 Task: Create a task  Develop a new online tool for online volunteer sign-ups , assign it to team member softage.5@softage.net in the project Brighten and update the status of the task to  On Track  , set the priority of the task to Low
Action: Mouse moved to (80, 60)
Screenshot: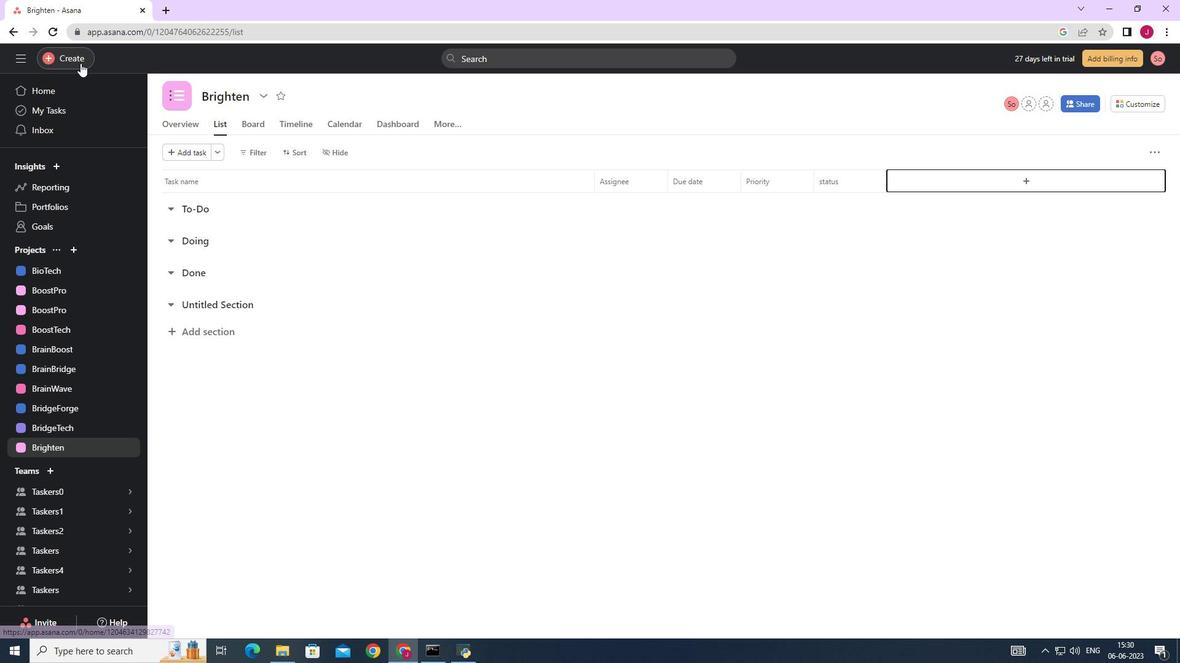 
Action: Mouse pressed left at (80, 60)
Screenshot: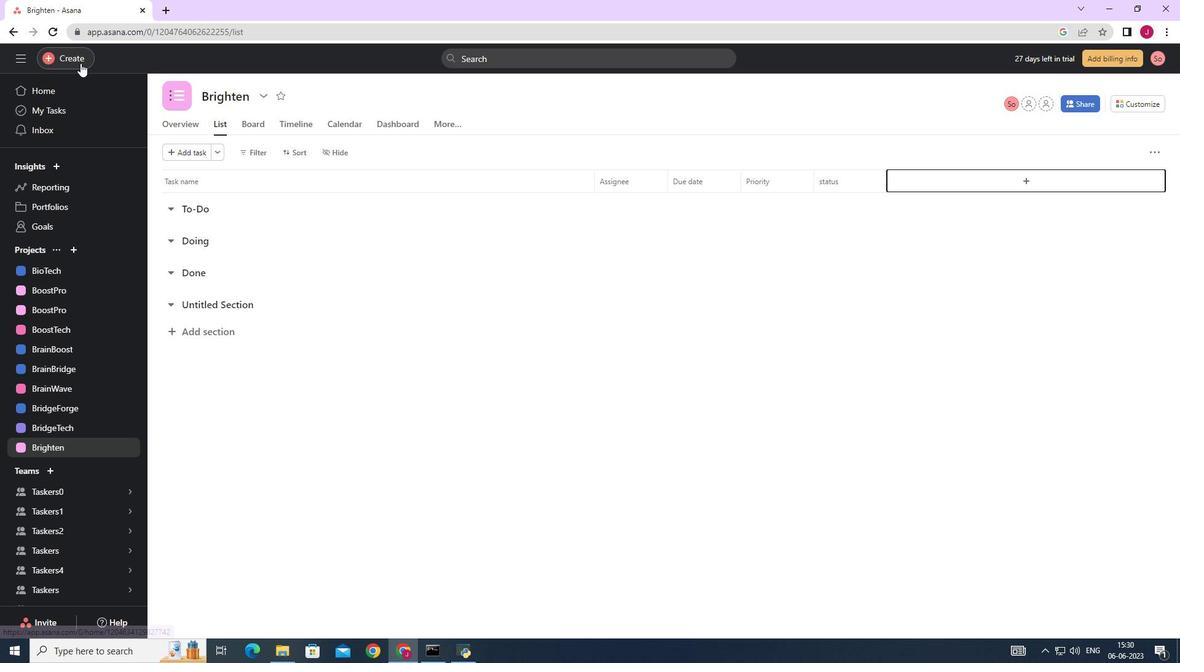 
Action: Mouse moved to (173, 60)
Screenshot: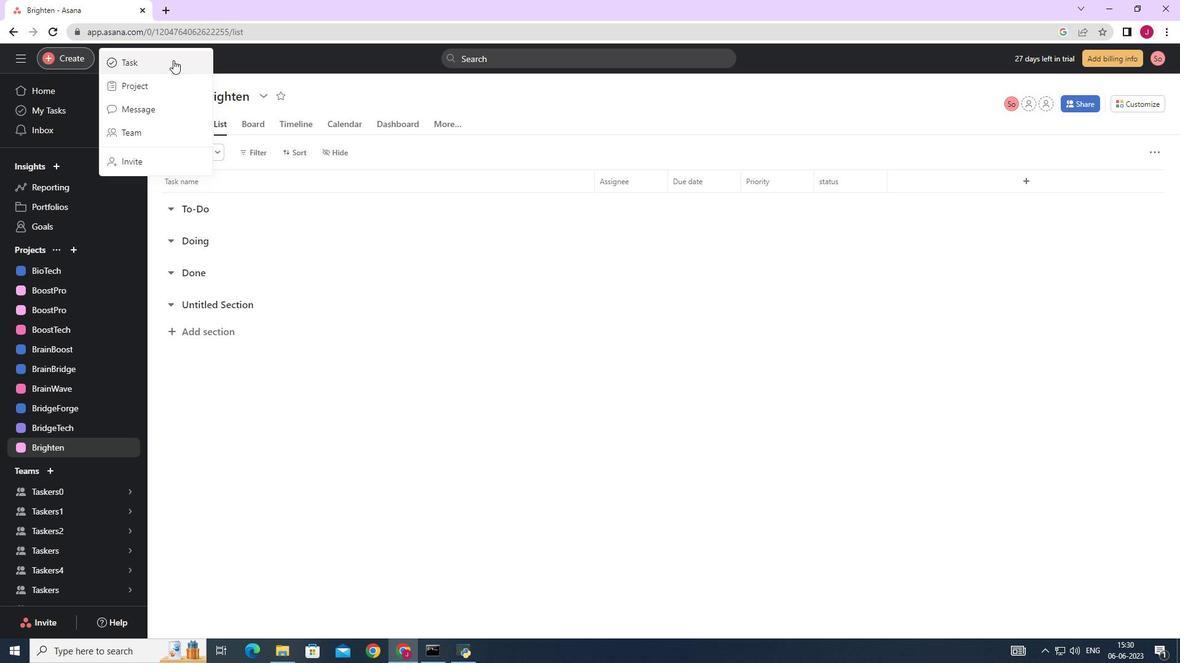
Action: Mouse pressed left at (173, 60)
Screenshot: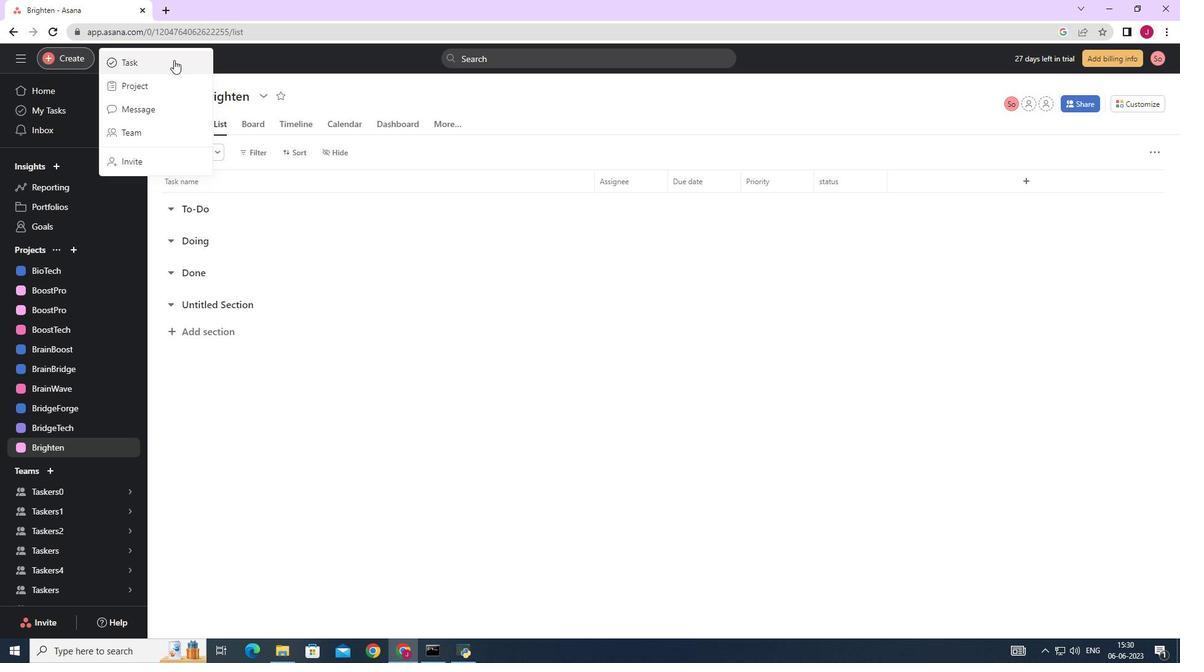 
Action: Mouse moved to (931, 408)
Screenshot: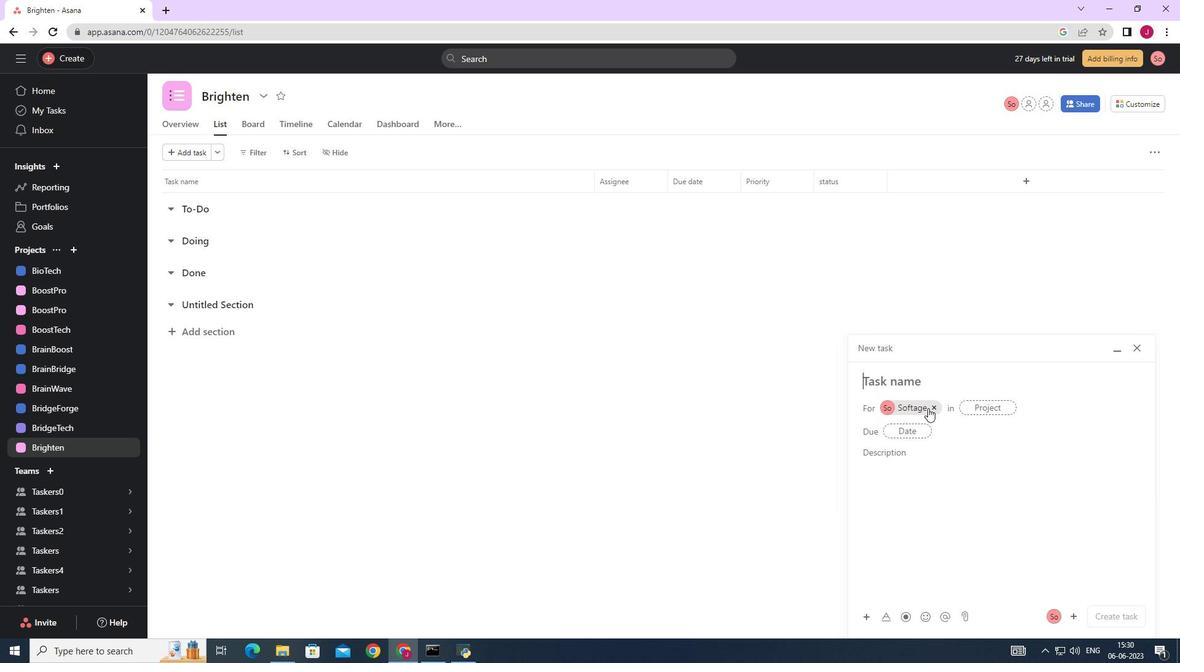 
Action: Mouse pressed left at (931, 408)
Screenshot: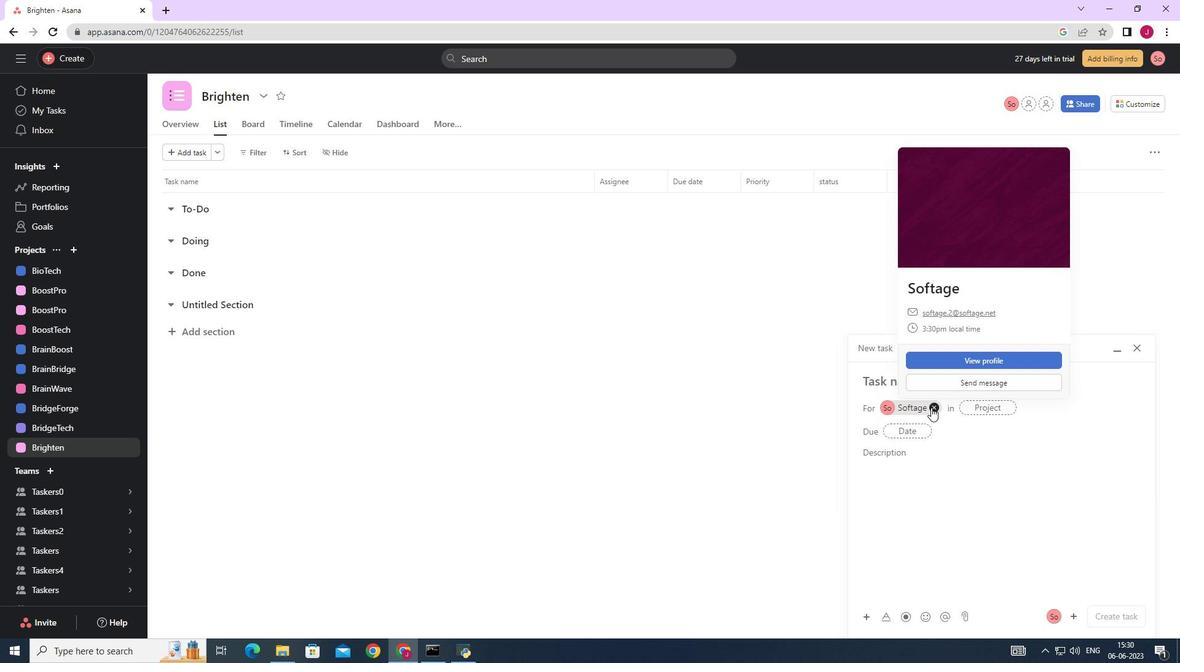 
Action: Mouse moved to (902, 384)
Screenshot: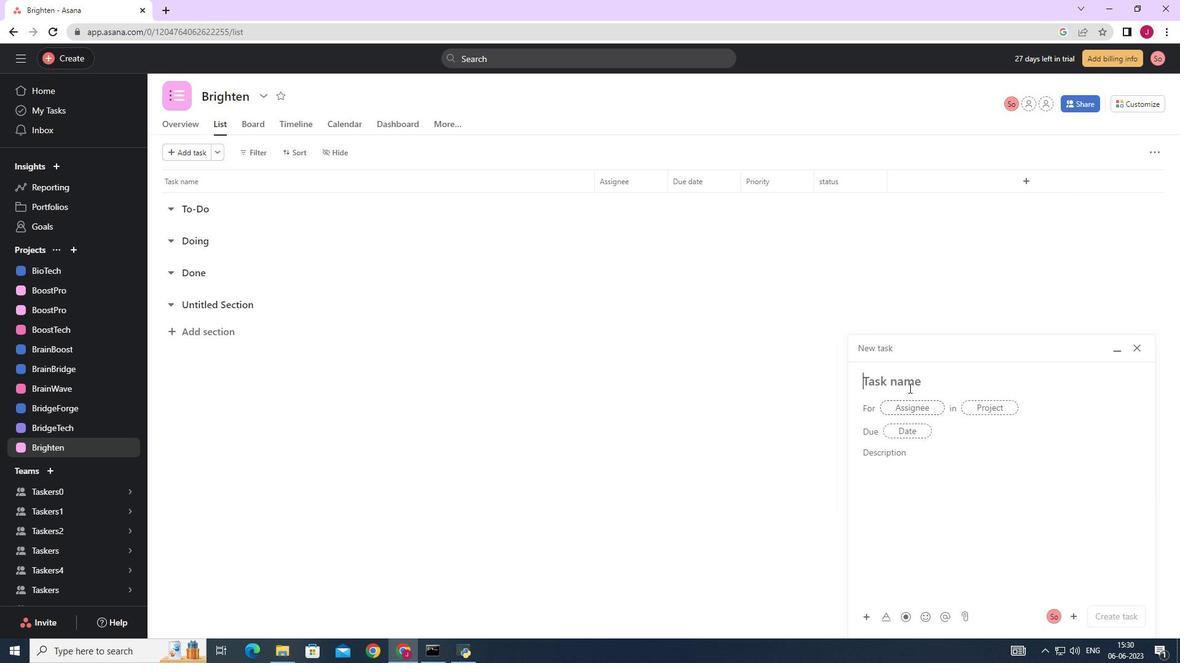
Action: Mouse pressed left at (902, 384)
Screenshot: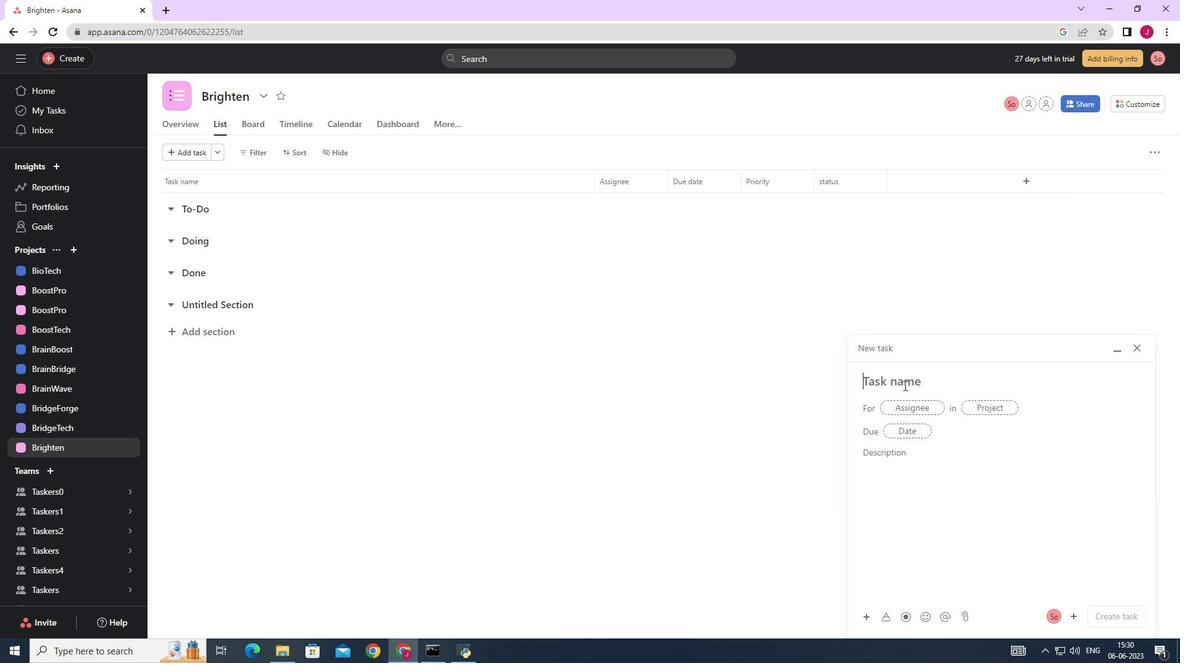 
Action: Key pressed <Key.caps_lock>D<Key.caps_lock>evelop<Key.space>a<Key.space>ne<Key.space><Key.backspace>w<Key.space>online<Key.space>tool<Key.space>for<Key.space>online<Key.space>volunteer<Key.space>sign-ups
Screenshot: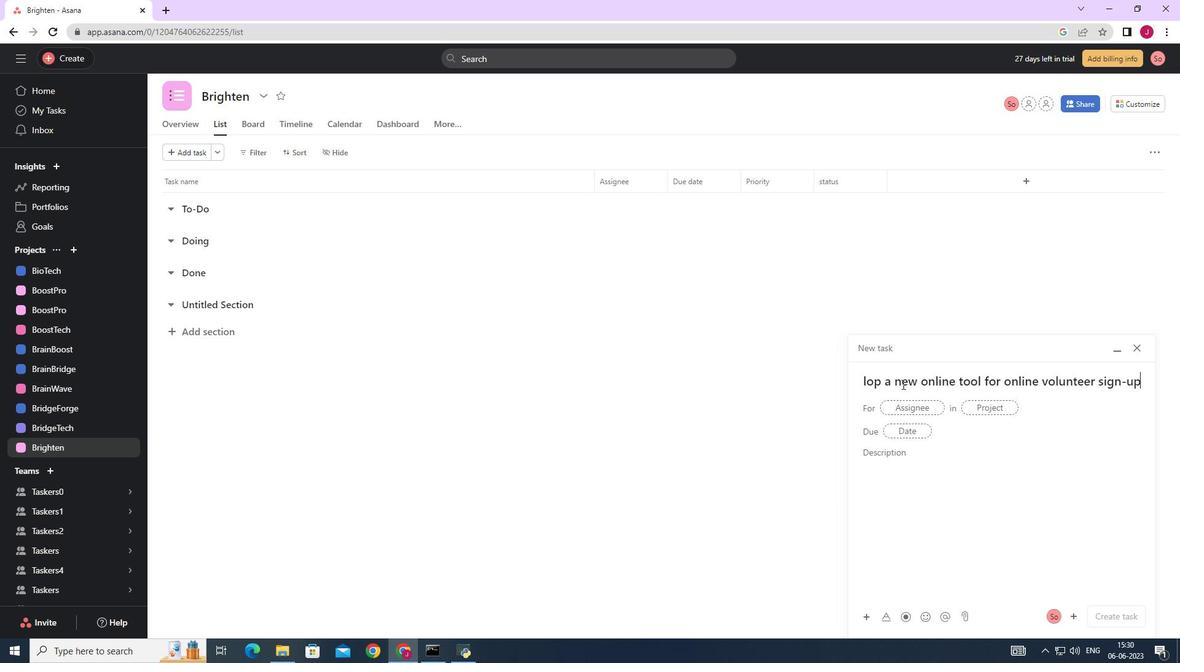 
Action: Mouse moved to (917, 410)
Screenshot: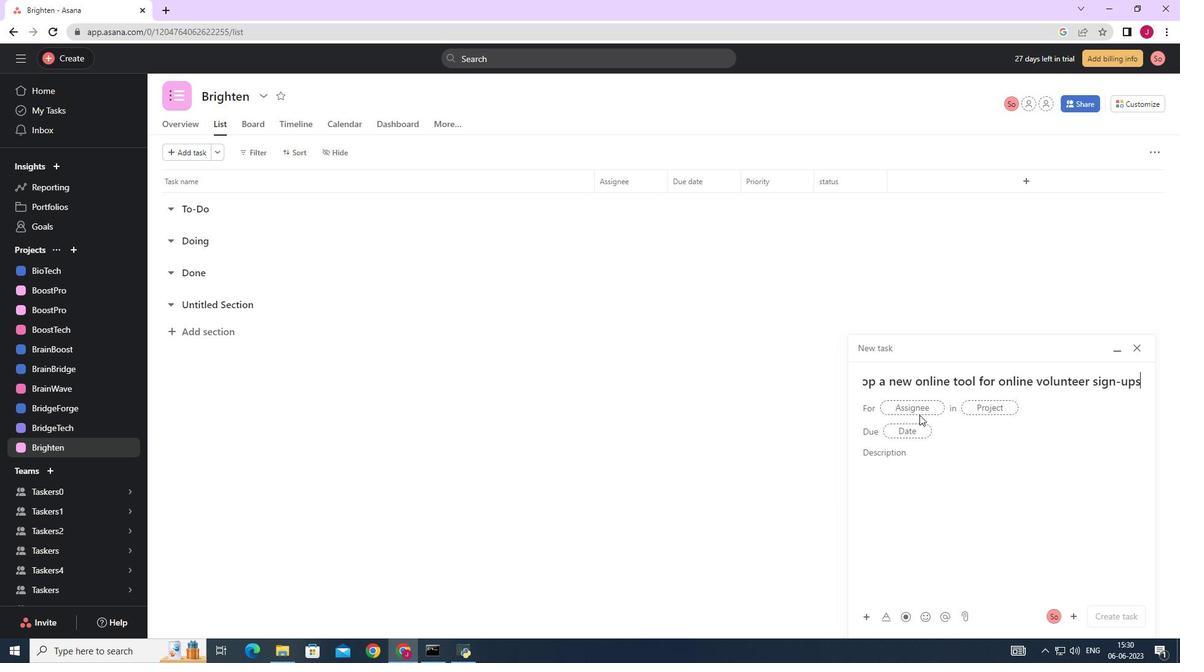 
Action: Mouse pressed left at (917, 410)
Screenshot: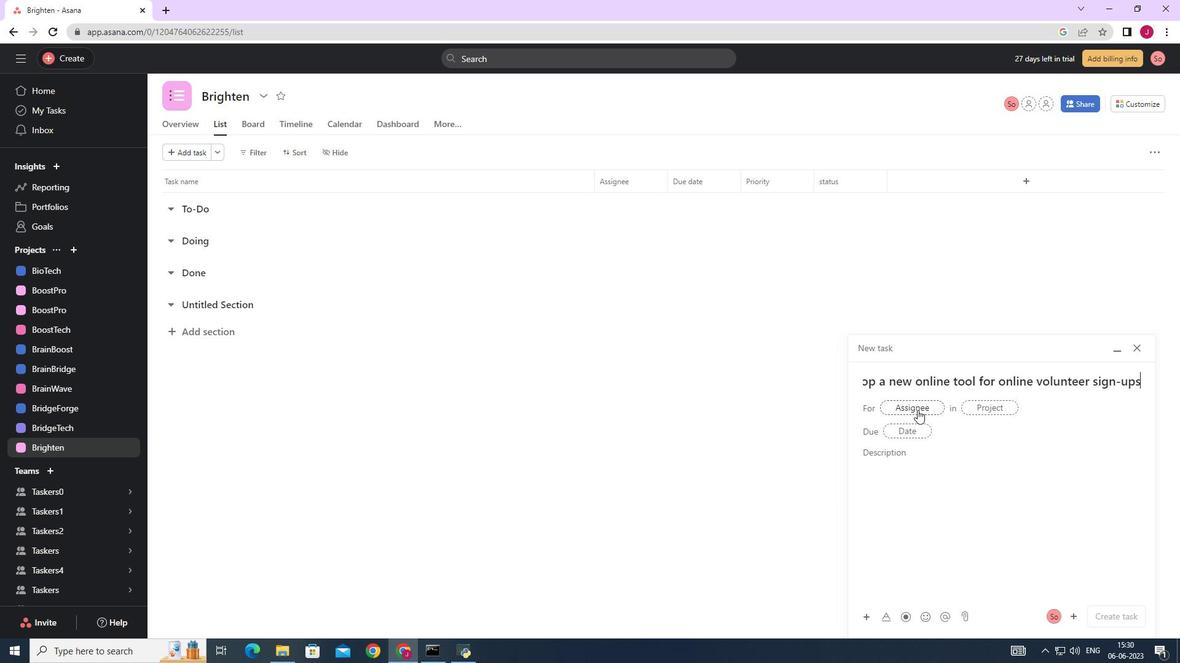 
Action: Key pressed softage.5
Screenshot: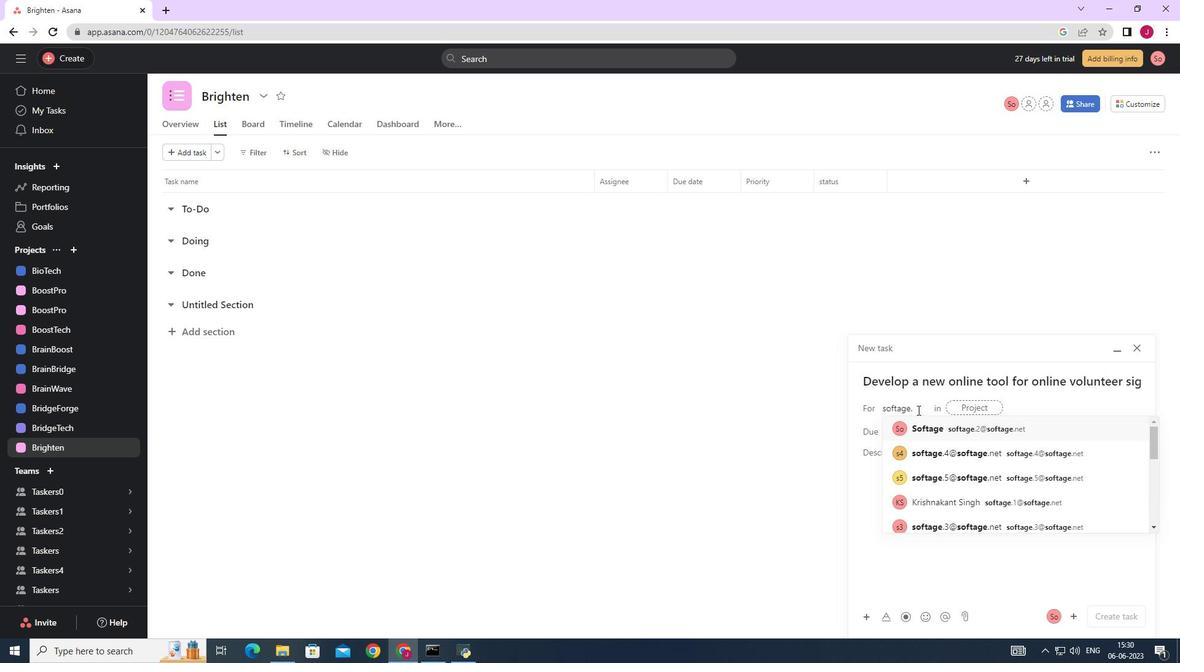 
Action: Mouse moved to (933, 425)
Screenshot: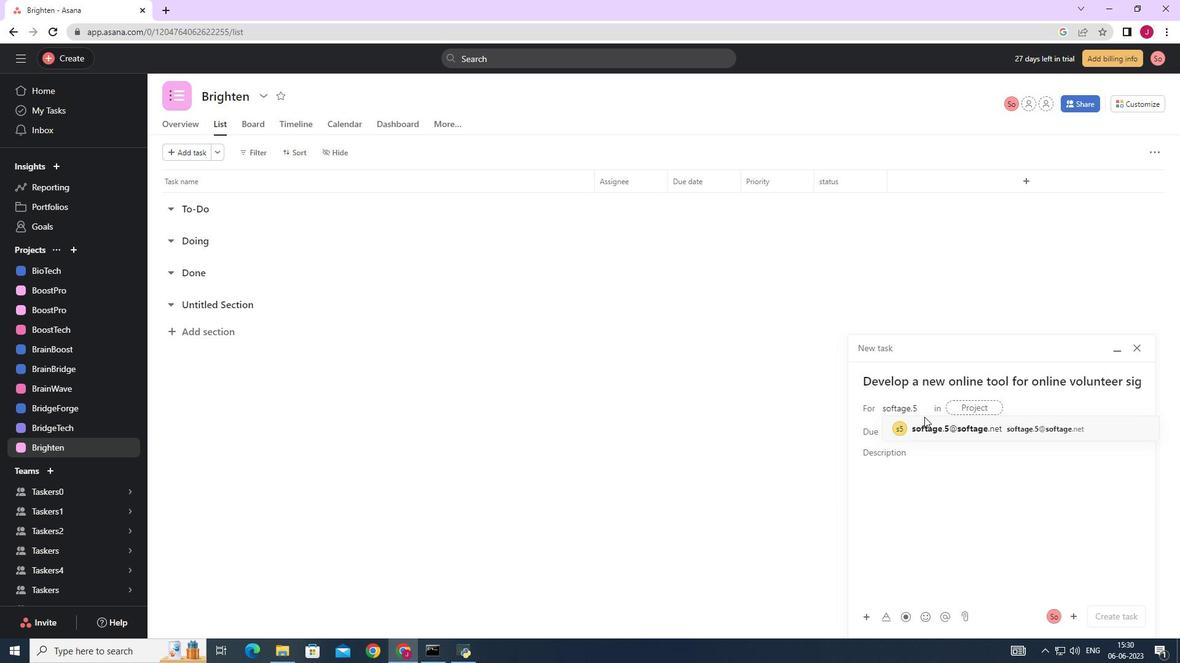 
Action: Mouse pressed left at (933, 425)
Screenshot: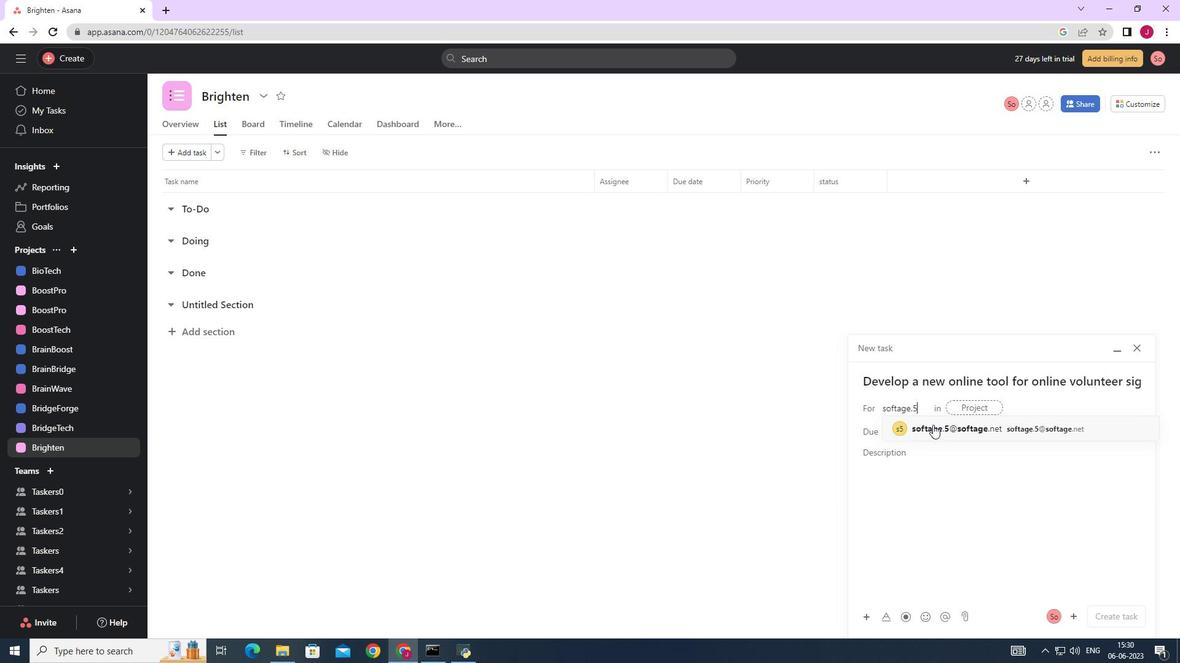 
Action: Mouse moved to (808, 429)
Screenshot: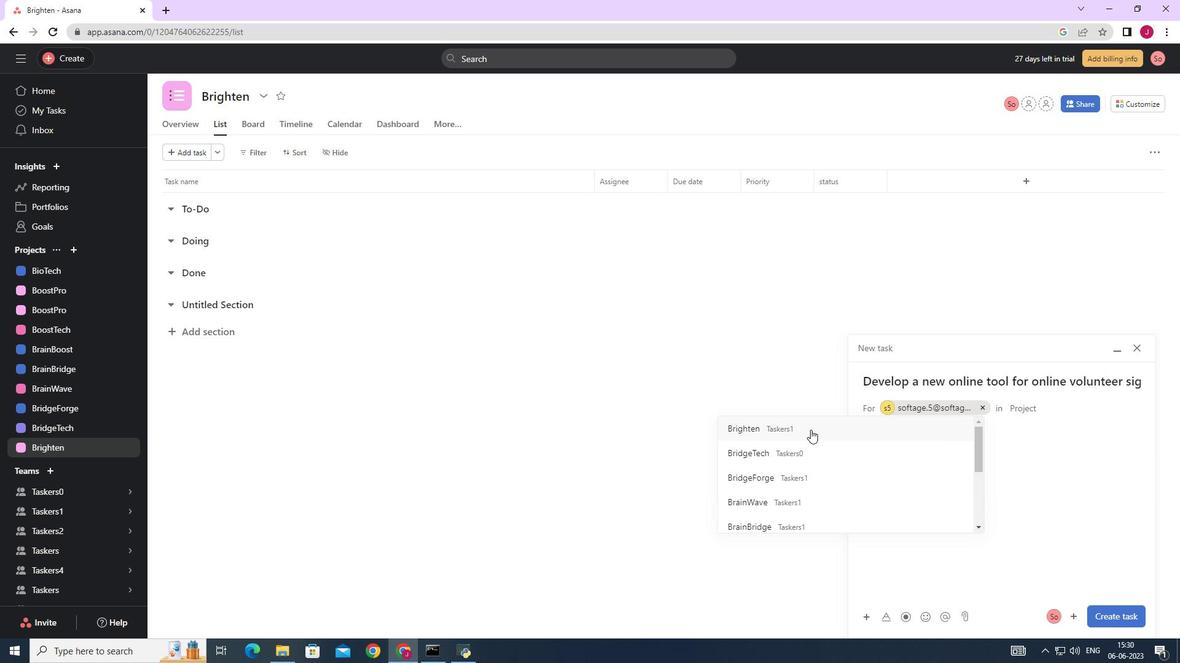
Action: Mouse pressed left at (808, 429)
Screenshot: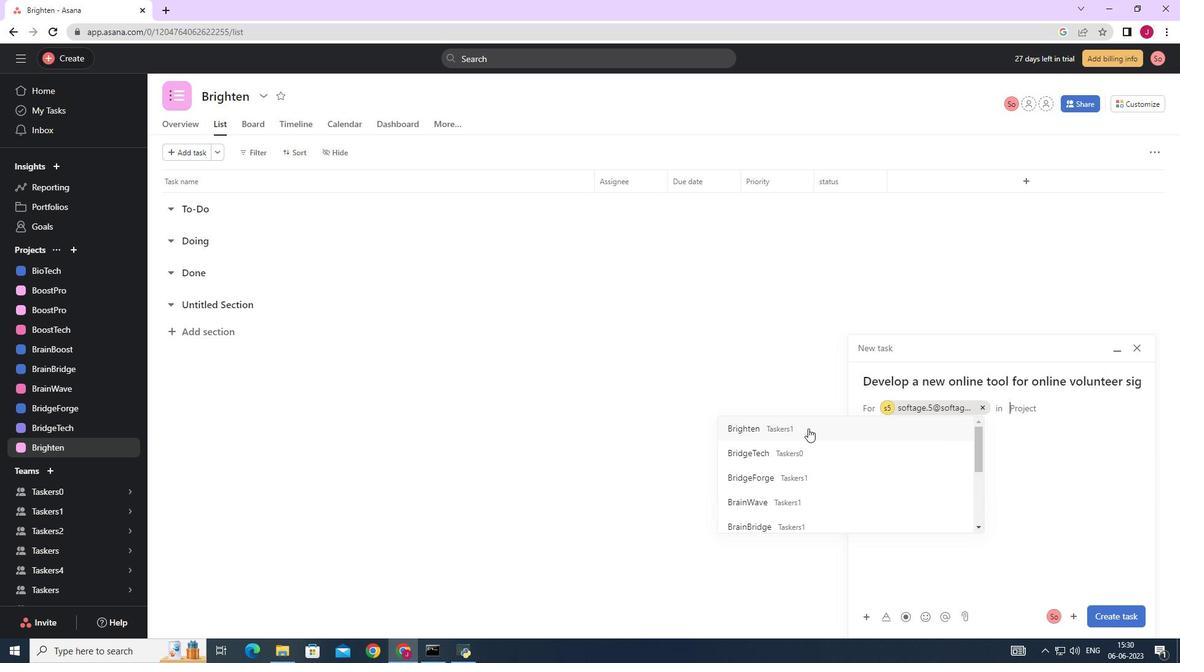 
Action: Mouse moved to (924, 453)
Screenshot: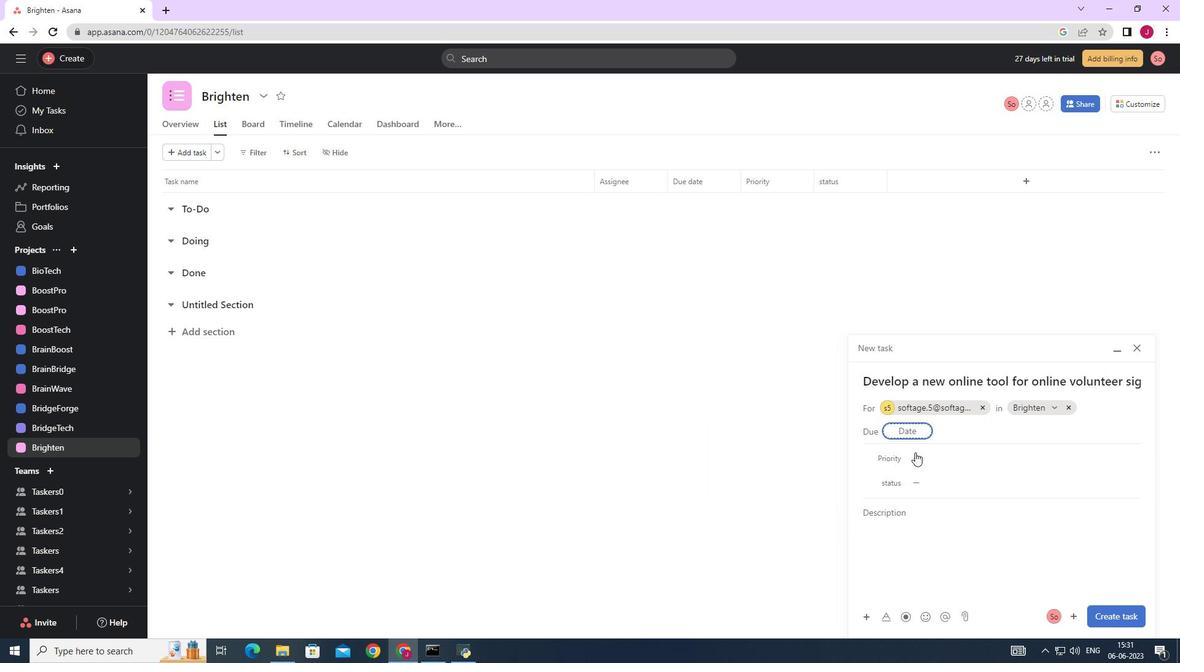 
Action: Mouse pressed left at (924, 453)
Screenshot: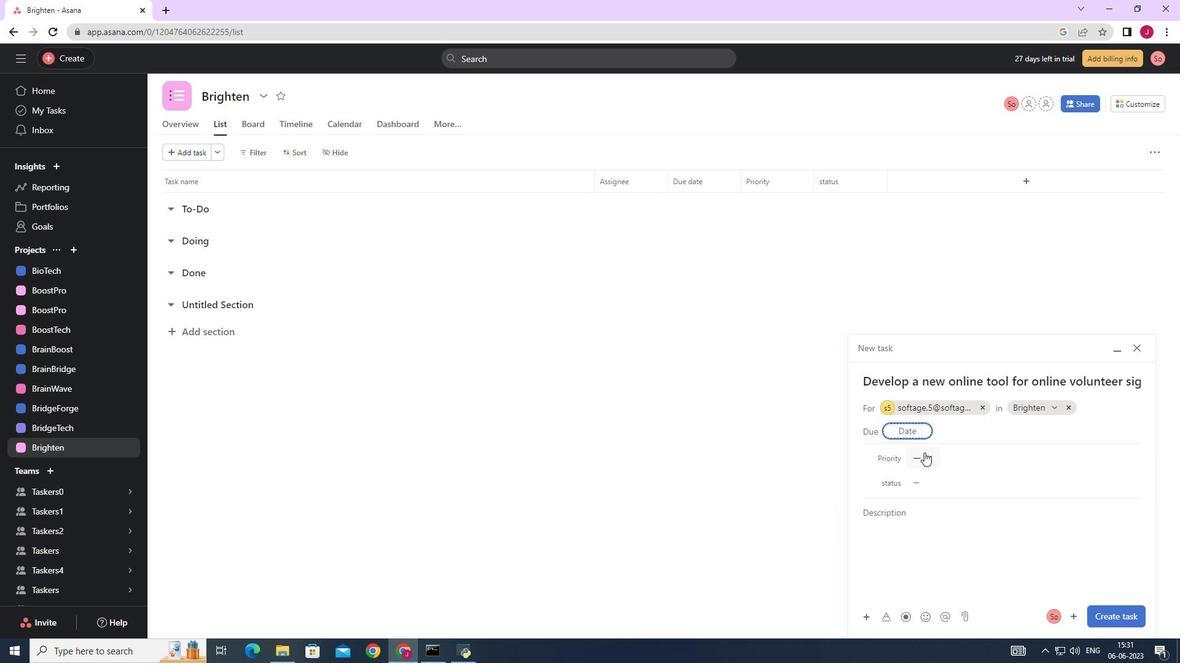 
Action: Mouse moved to (946, 544)
Screenshot: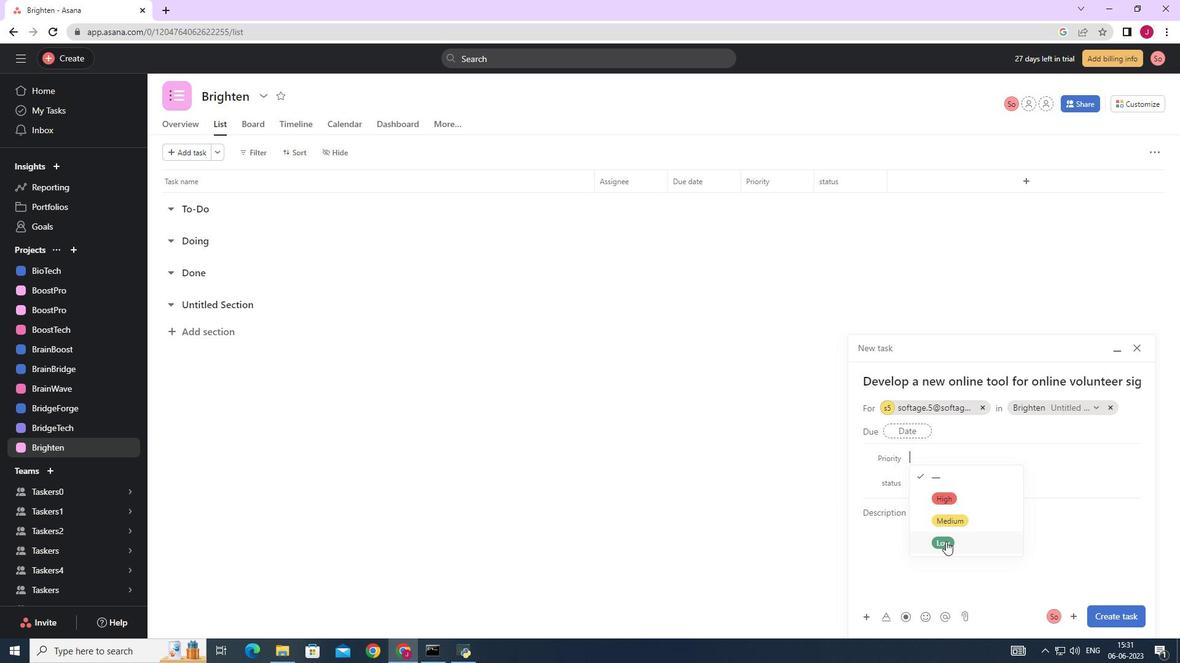 
Action: Mouse pressed left at (946, 544)
Screenshot: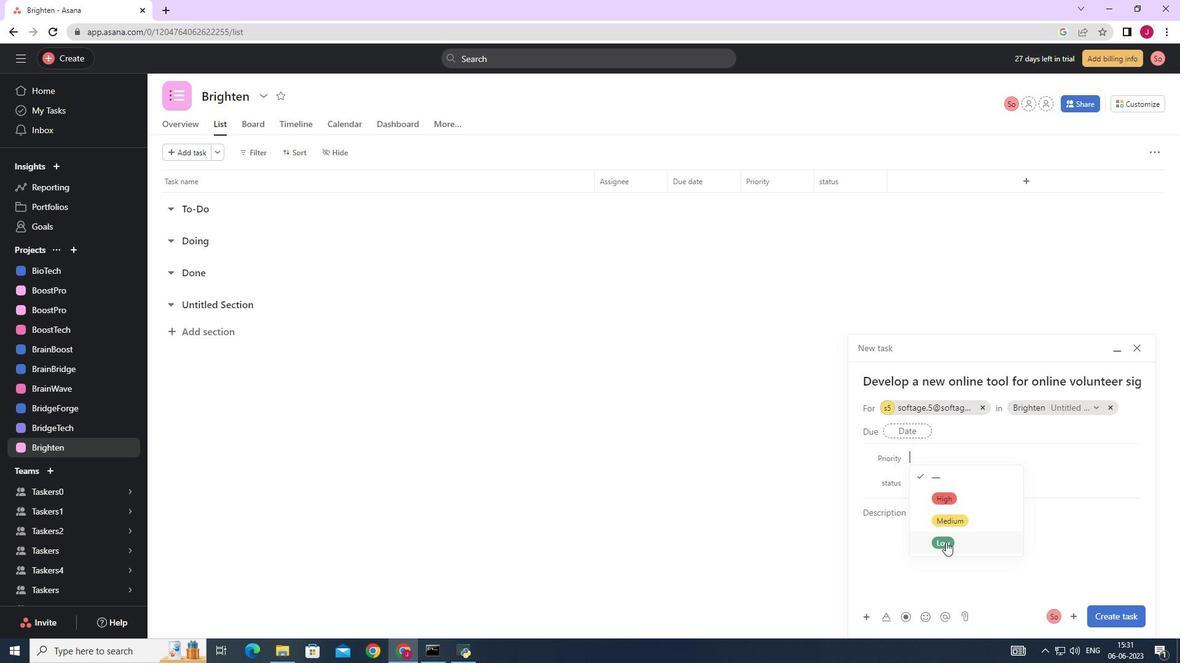 
Action: Mouse moved to (921, 481)
Screenshot: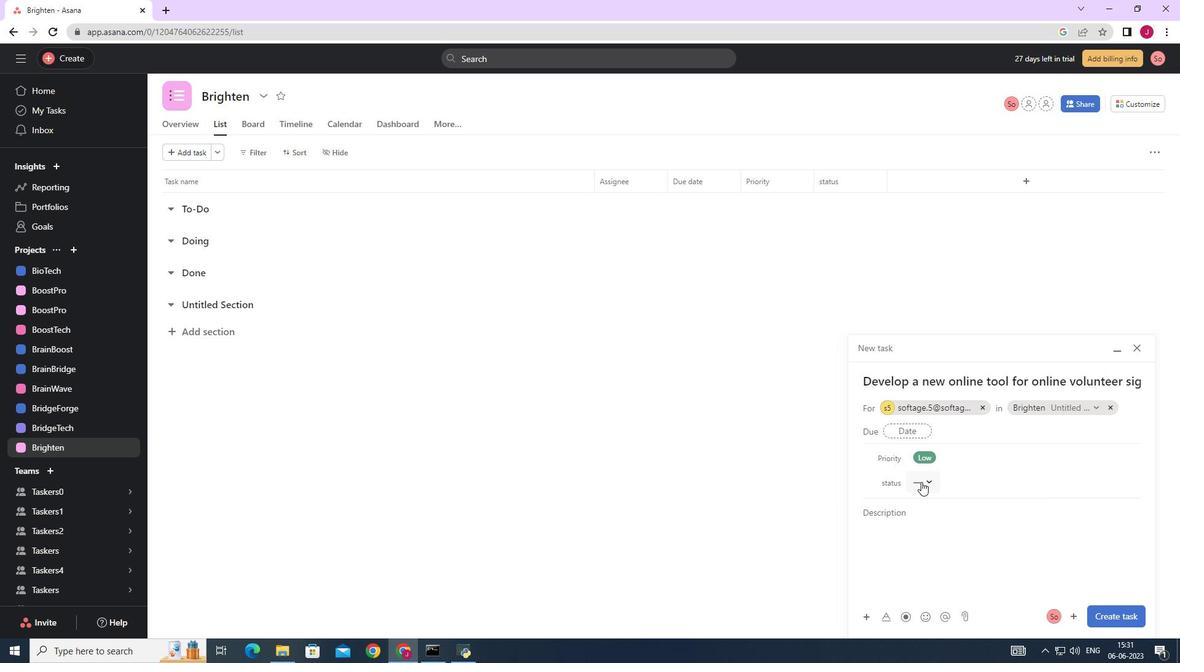 
Action: Mouse pressed left at (921, 481)
Screenshot: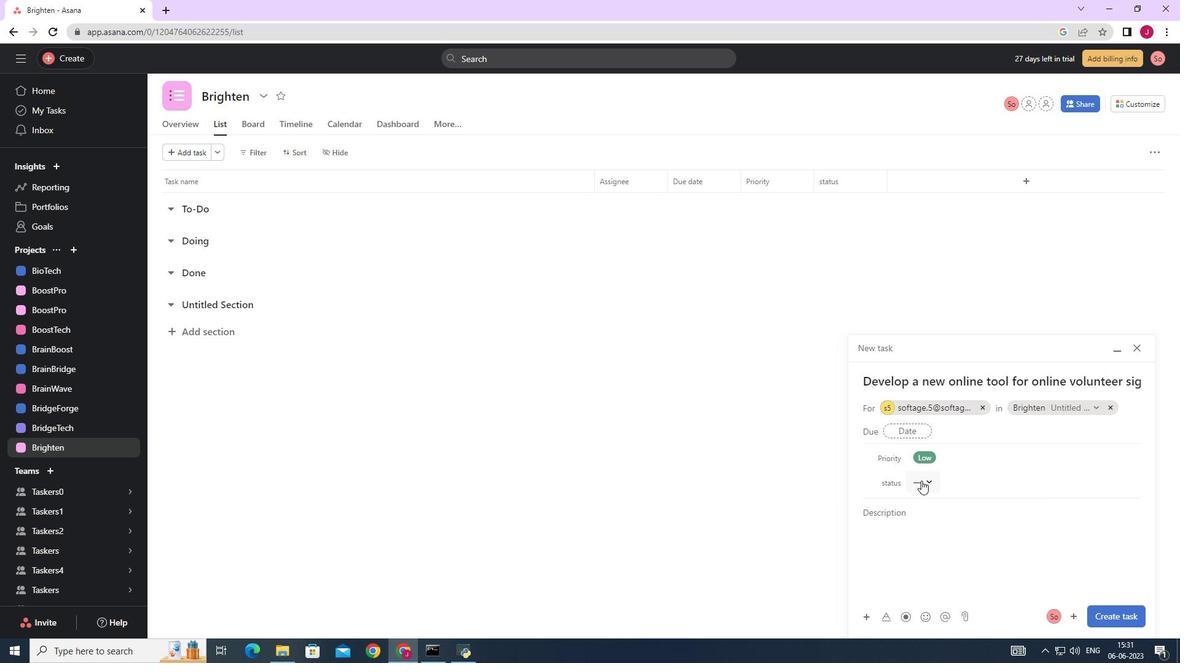 
Action: Mouse moved to (949, 523)
Screenshot: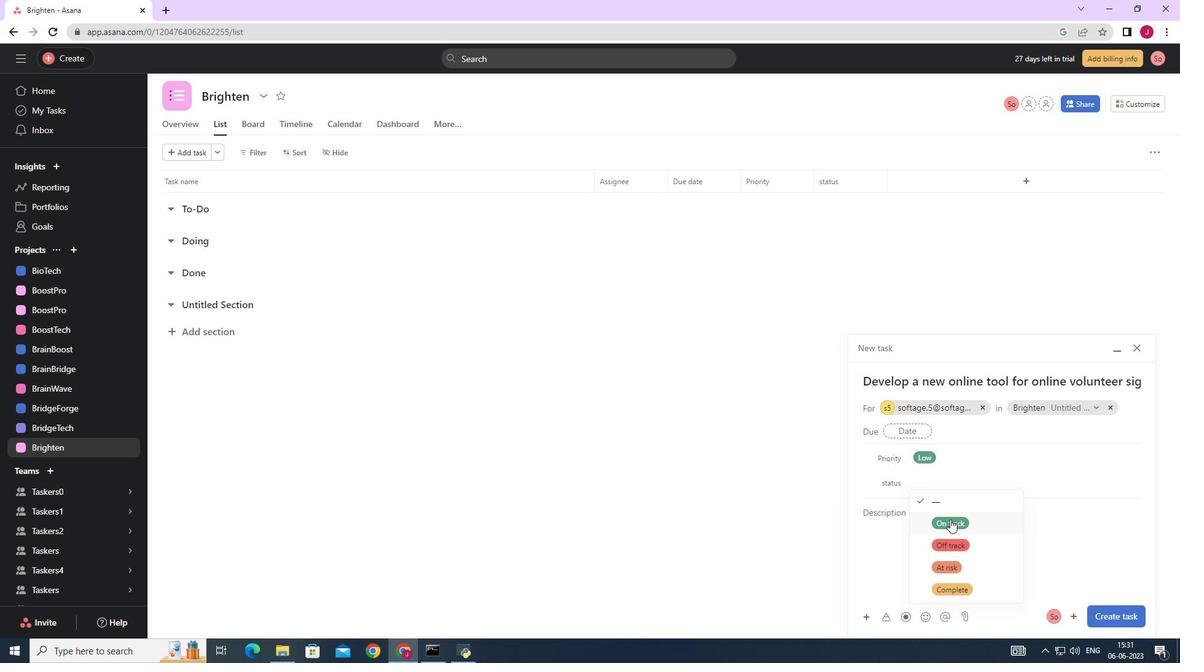 
Action: Mouse pressed left at (949, 523)
Screenshot: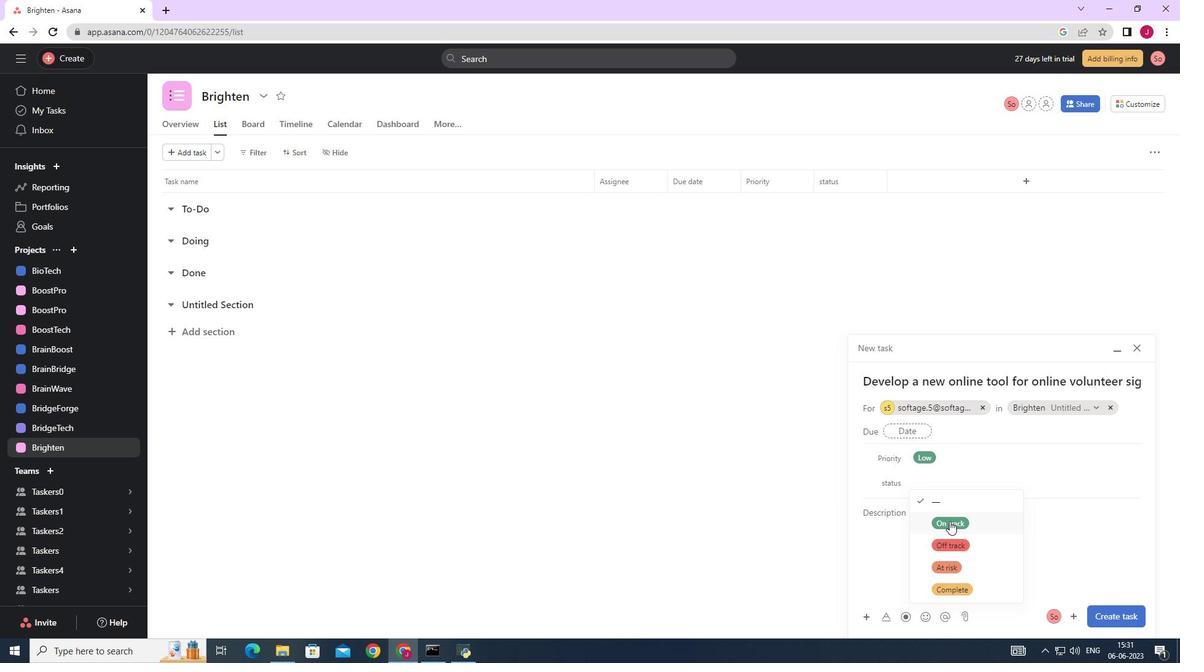
Action: Mouse moved to (1104, 615)
Screenshot: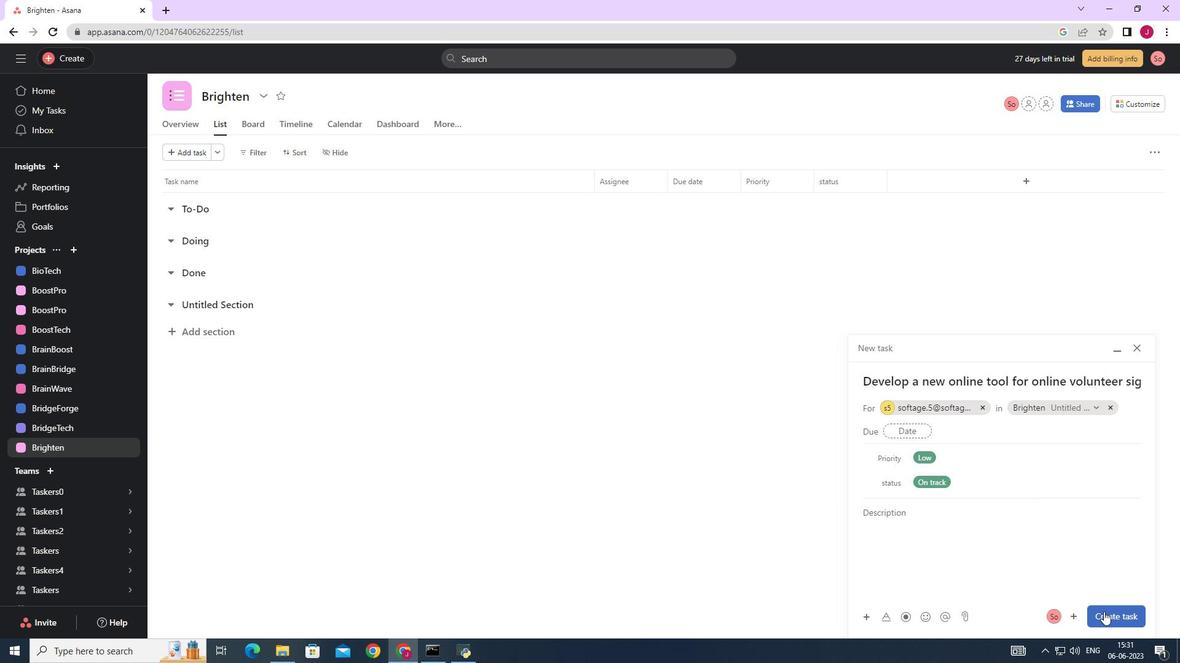 
Action: Mouse pressed left at (1104, 615)
Screenshot: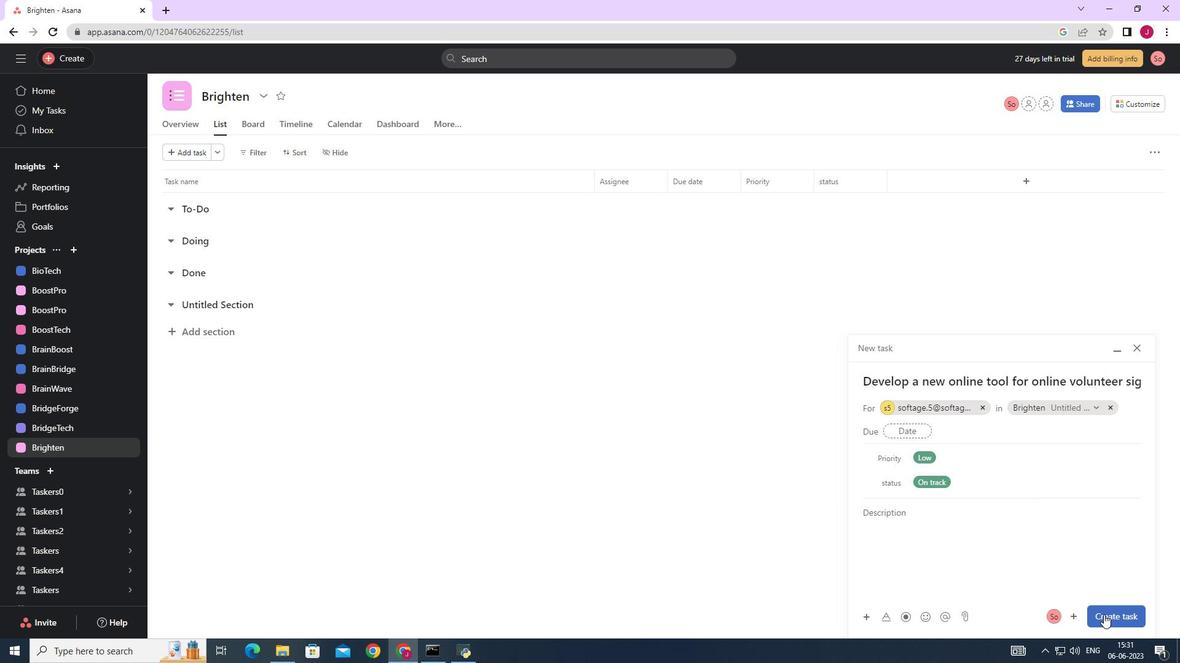 
Action: Mouse moved to (891, 417)
Screenshot: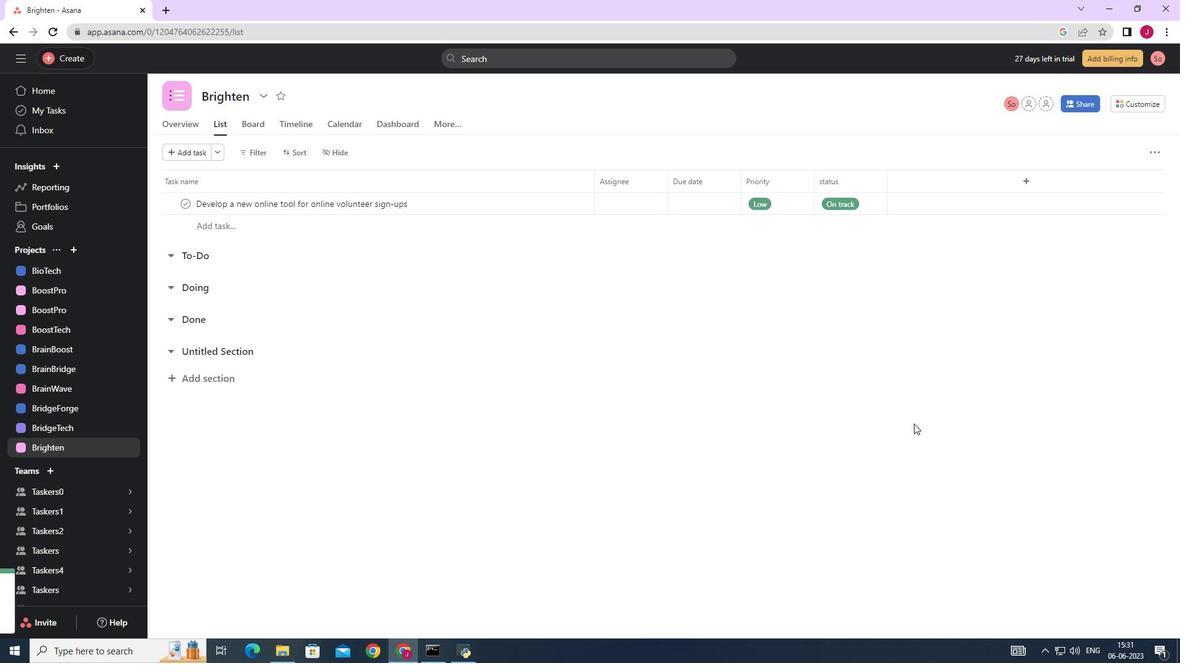 
